 Task: Write the Vendor Number "12345" Under New Vendor in New Bill.
Action: Mouse moved to (124, 18)
Screenshot: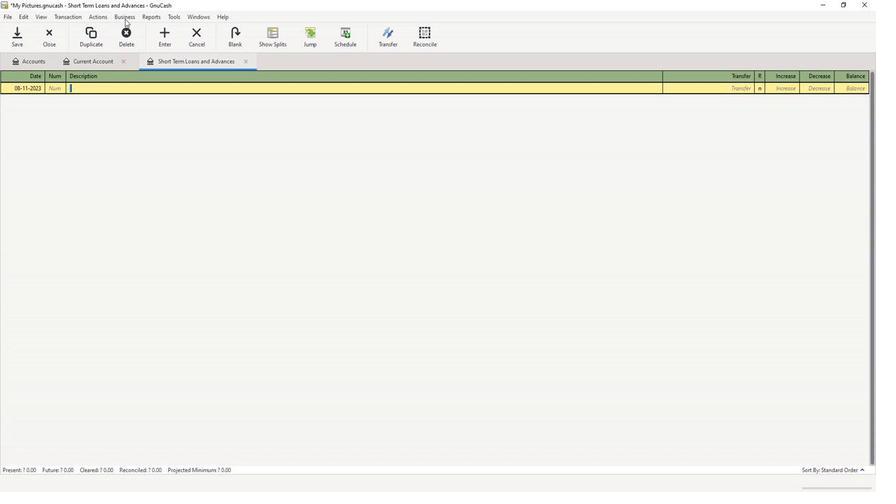
Action: Mouse pressed left at (124, 18)
Screenshot: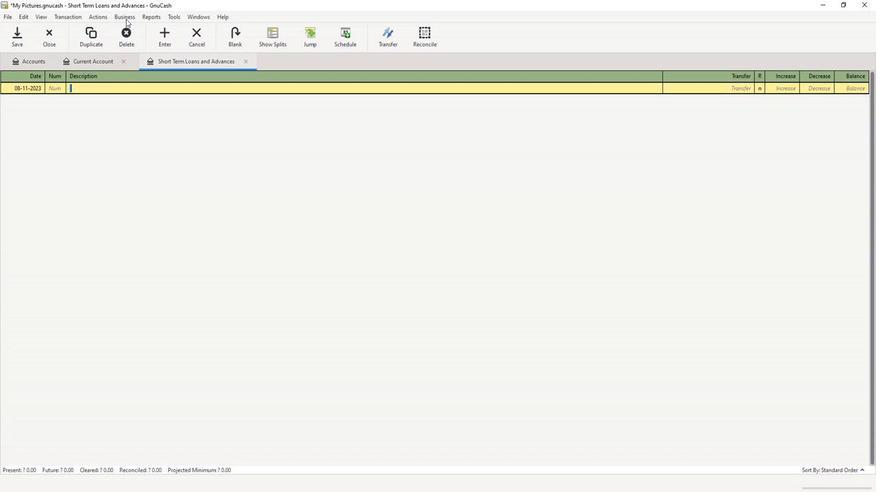 
Action: Mouse moved to (137, 42)
Screenshot: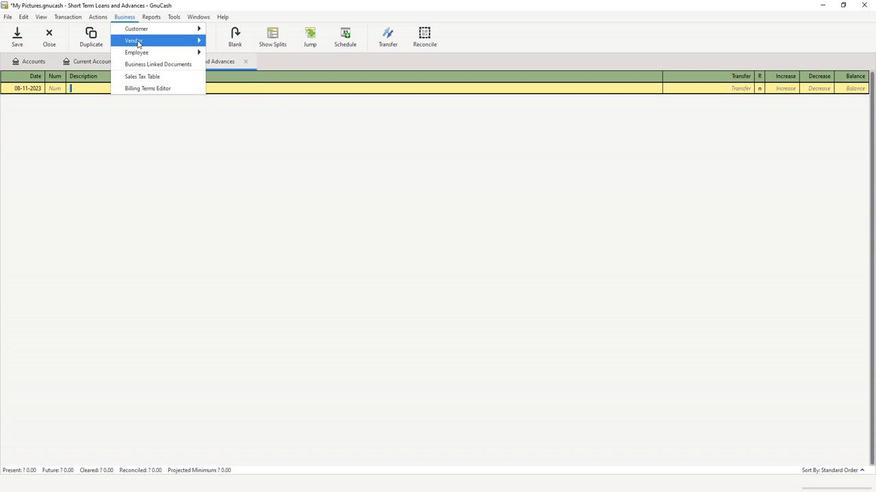 
Action: Mouse pressed left at (137, 42)
Screenshot: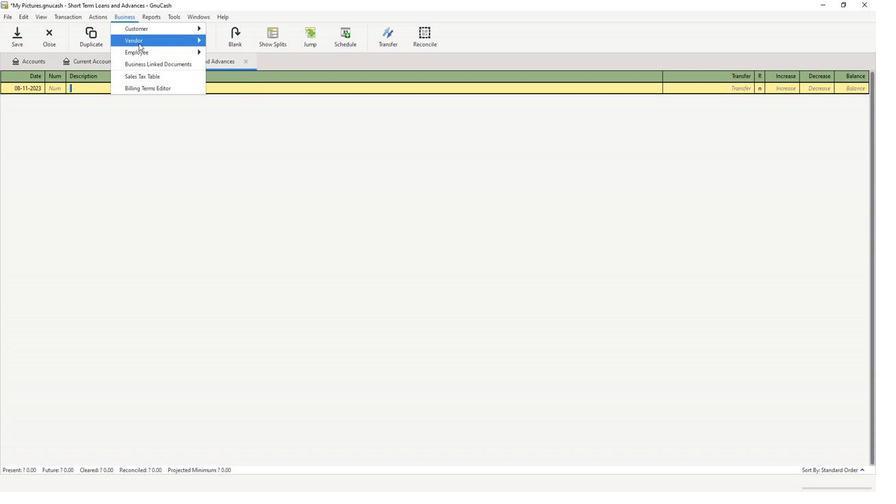 
Action: Mouse moved to (239, 76)
Screenshot: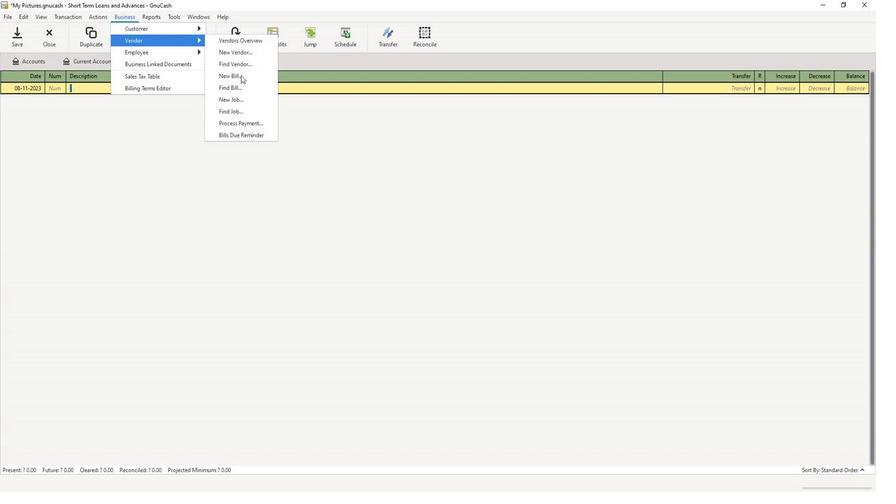 
Action: Mouse pressed left at (239, 76)
Screenshot: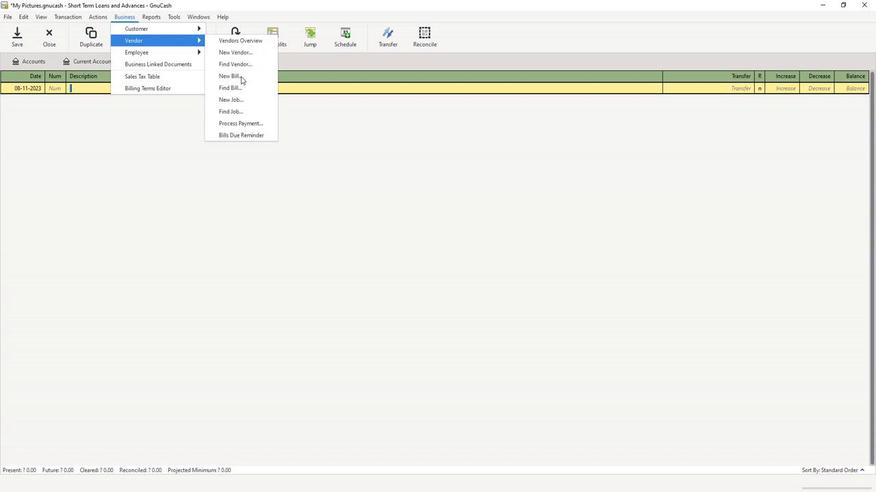 
Action: Mouse moved to (502, 232)
Screenshot: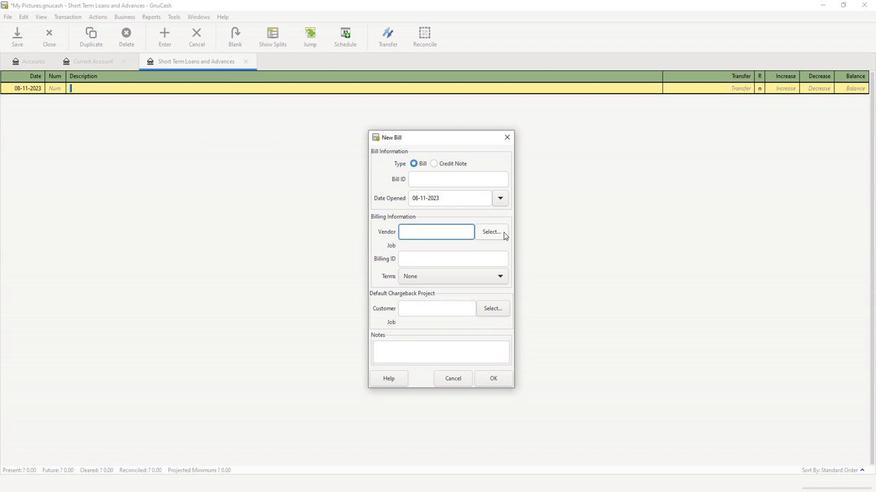
Action: Mouse pressed left at (502, 232)
Screenshot: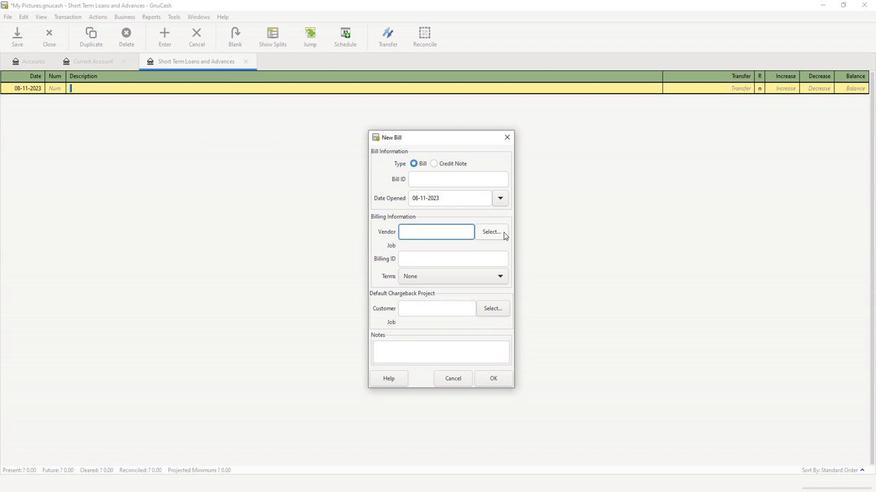 
Action: Mouse moved to (471, 321)
Screenshot: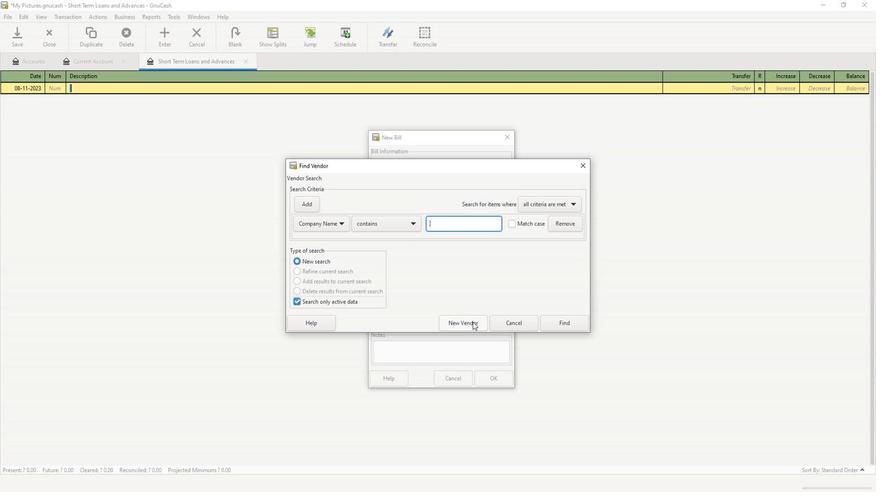 
Action: Mouse pressed left at (471, 321)
Screenshot: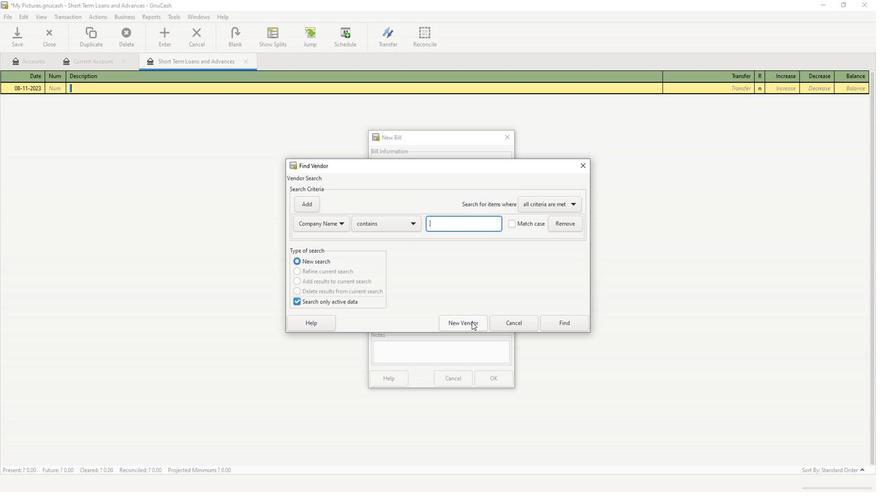 
Action: Mouse moved to (434, 159)
Screenshot: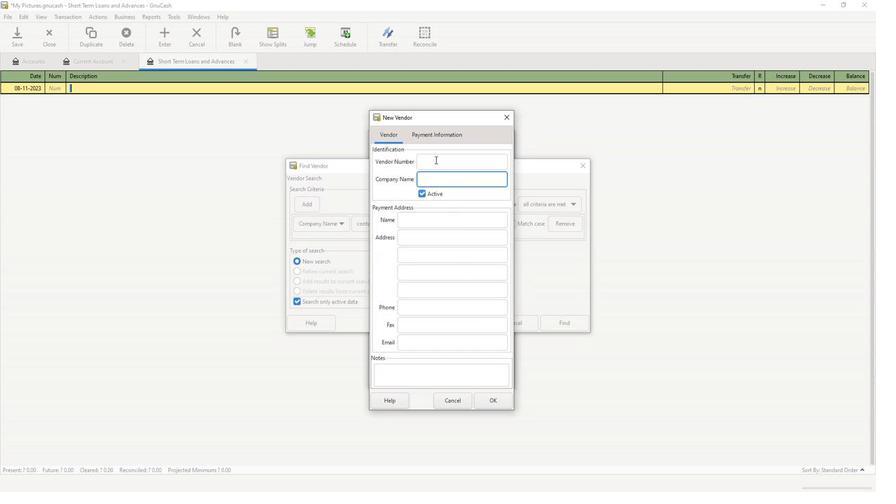 
Action: Mouse pressed left at (434, 159)
Screenshot: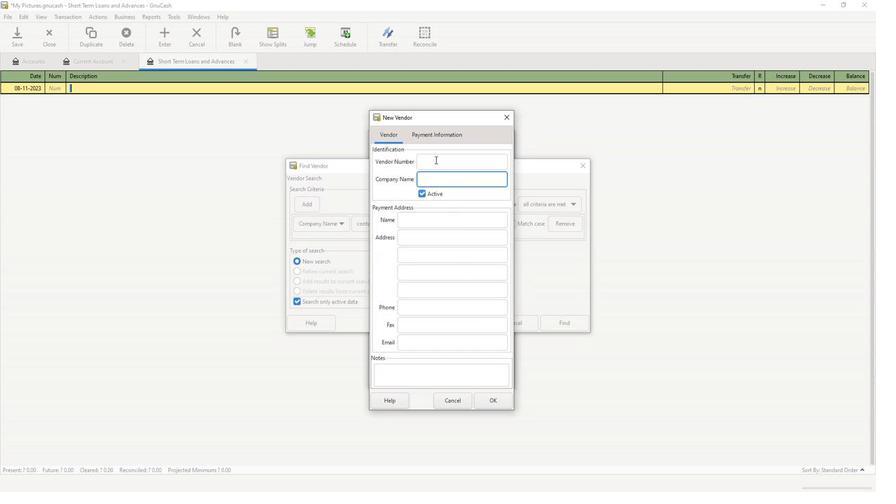 
Action: Key pressed 12345
Screenshot: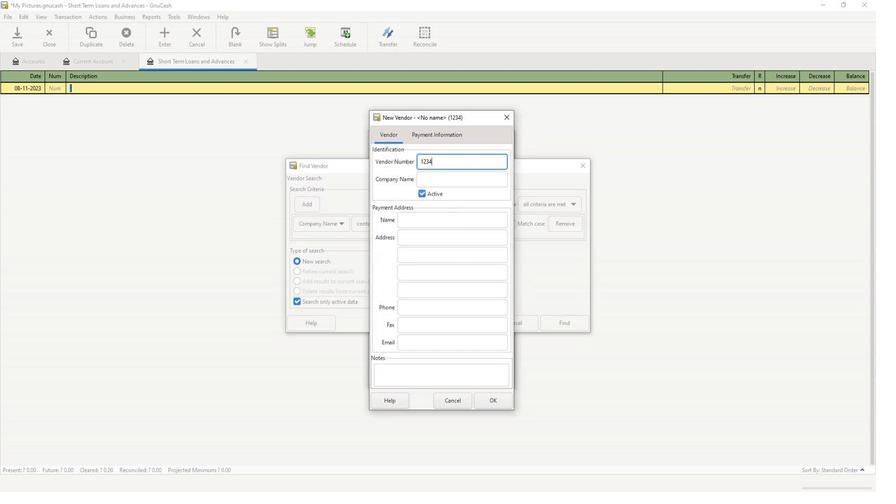 
Action: Mouse moved to (499, 399)
Screenshot: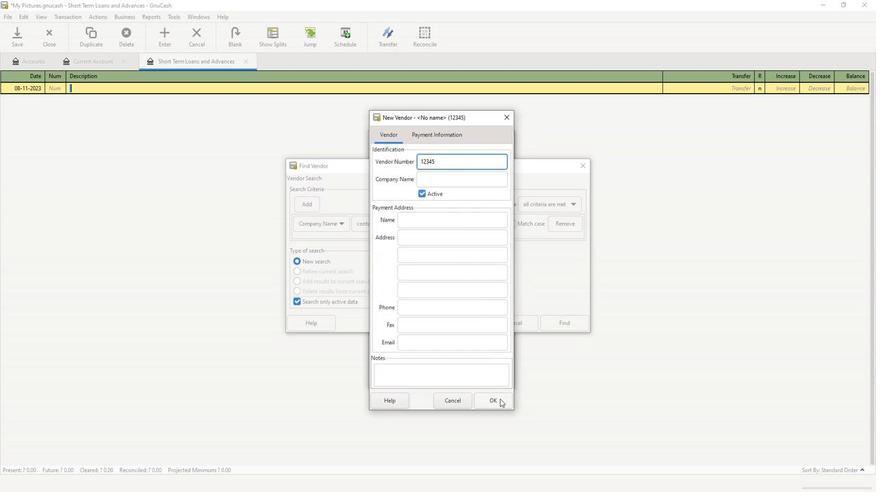 
